 Task: Create a rule when a list is created by anyone.
Action: Mouse pressed left at (571, 496)
Screenshot: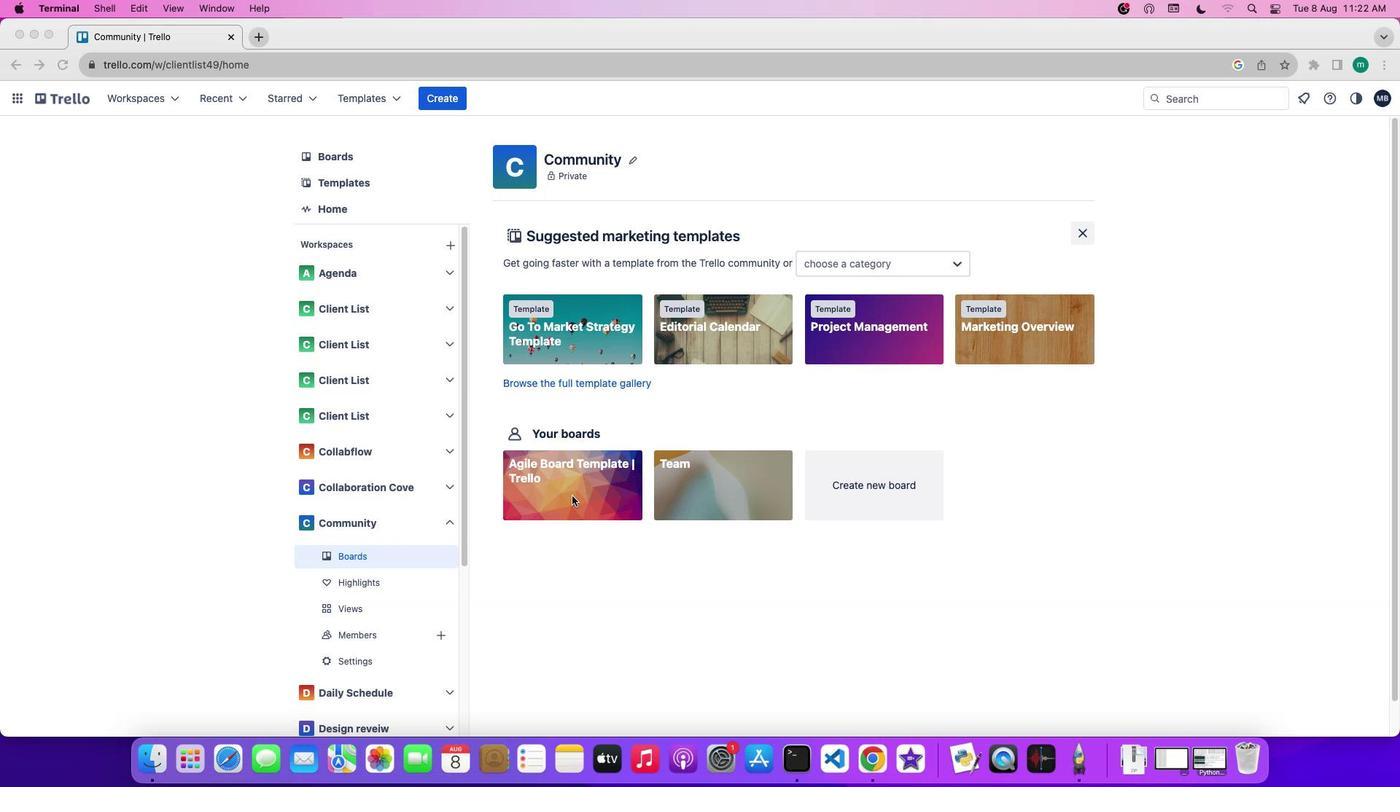 
Action: Mouse pressed left at (571, 496)
Screenshot: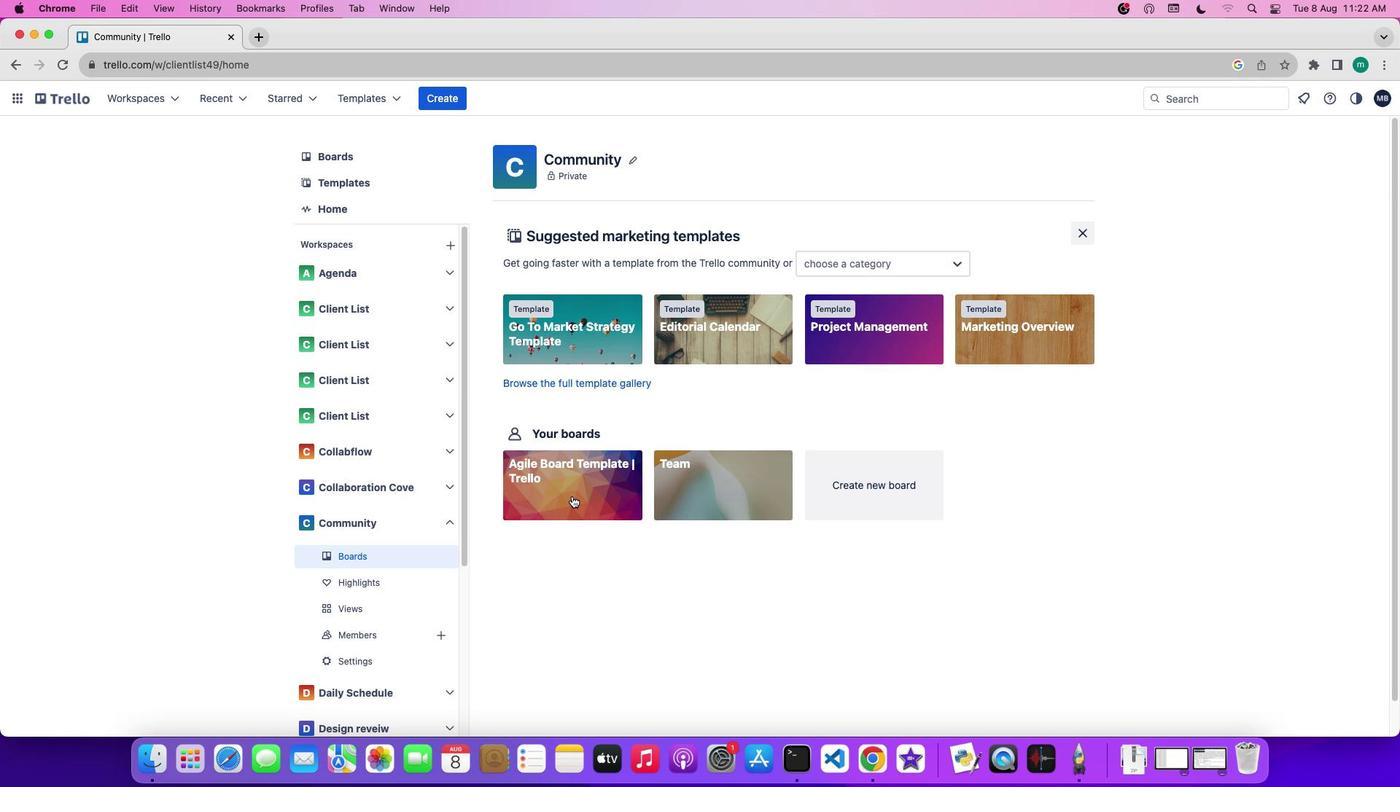 
Action: Mouse moved to (1229, 312)
Screenshot: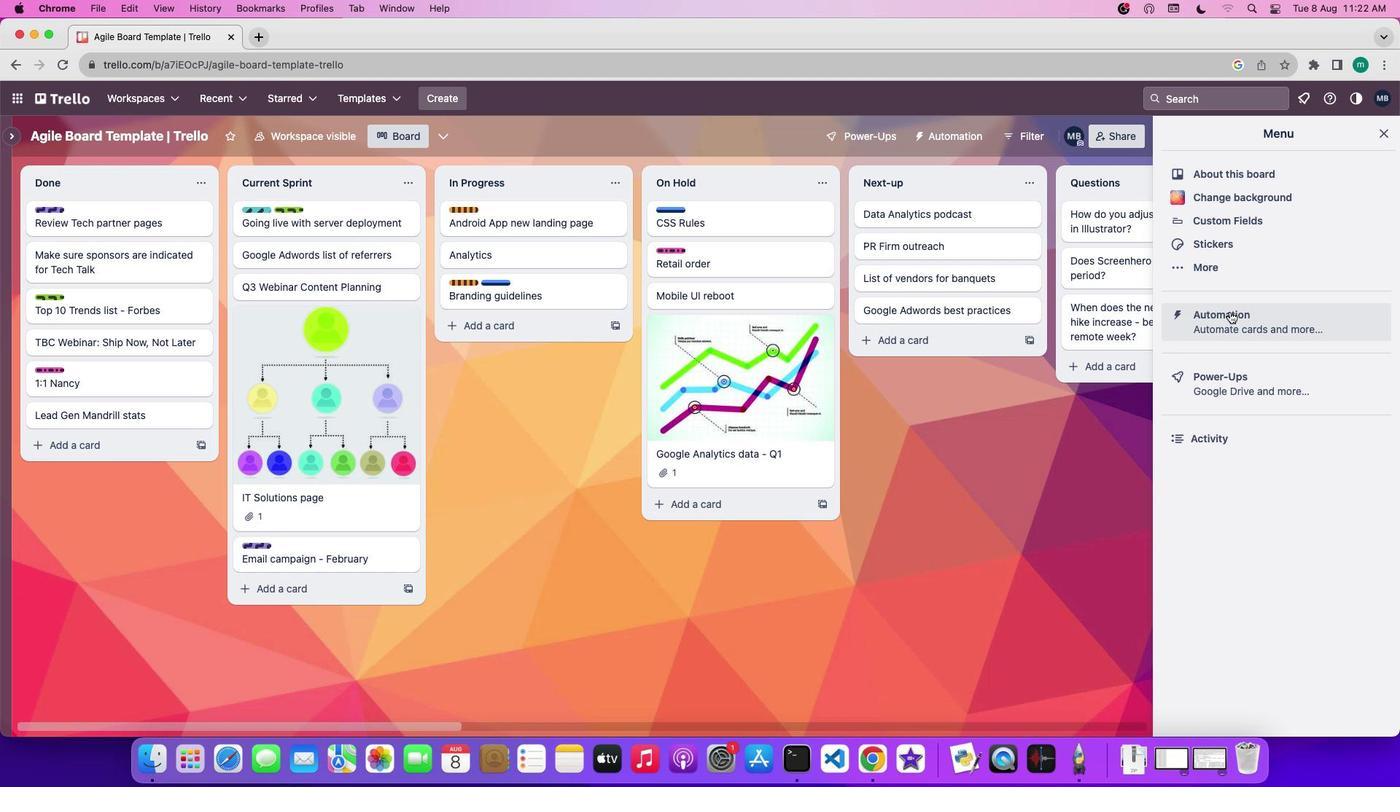 
Action: Mouse pressed left at (1229, 312)
Screenshot: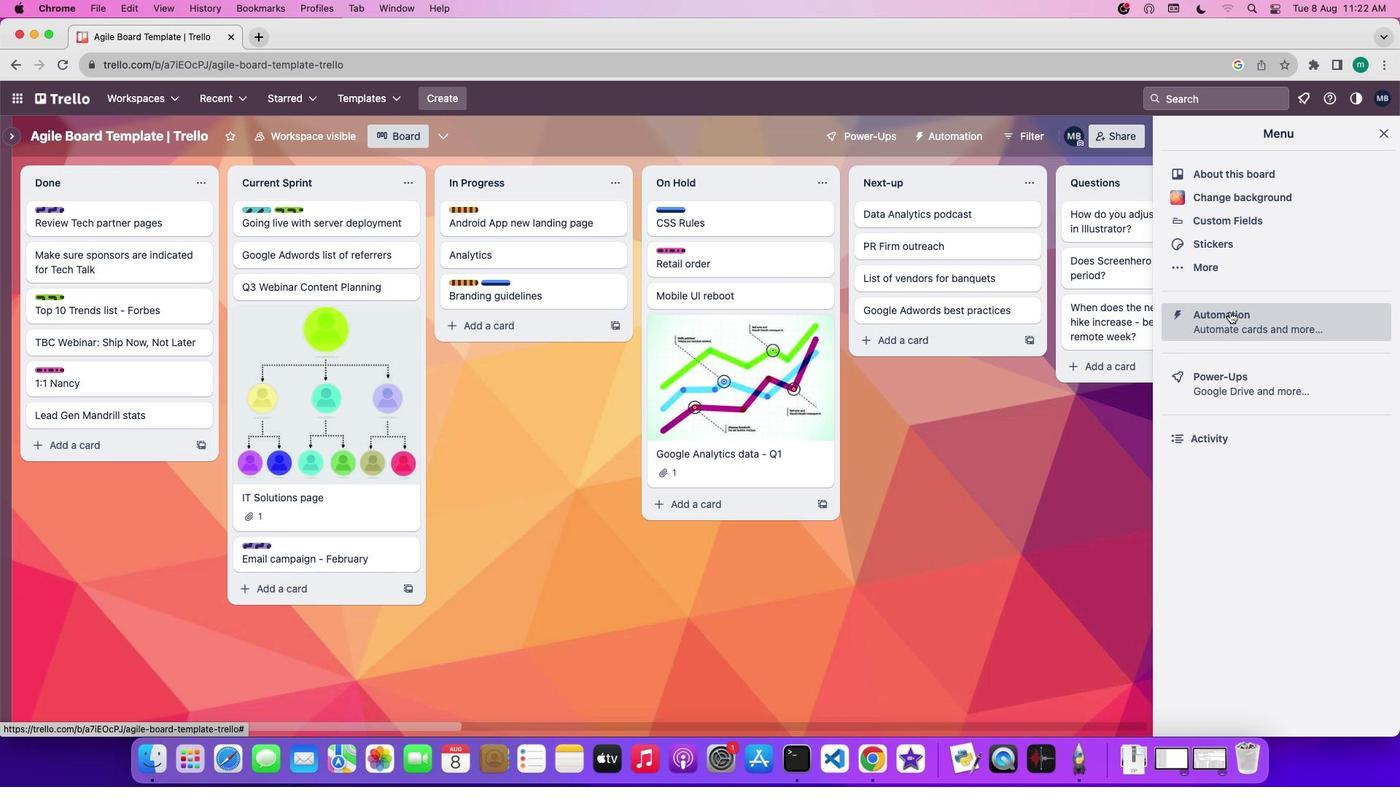 
Action: Mouse moved to (107, 262)
Screenshot: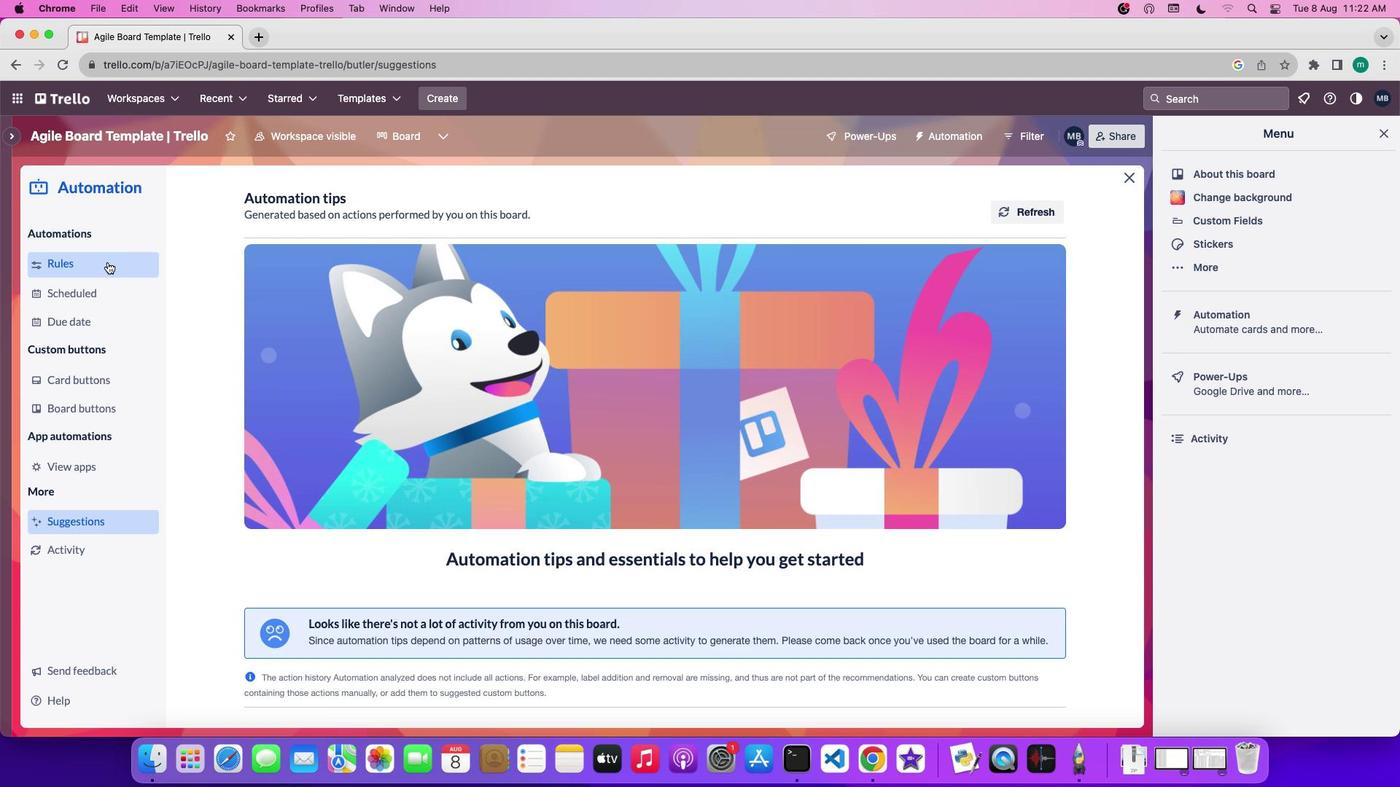 
Action: Mouse pressed left at (107, 262)
Screenshot: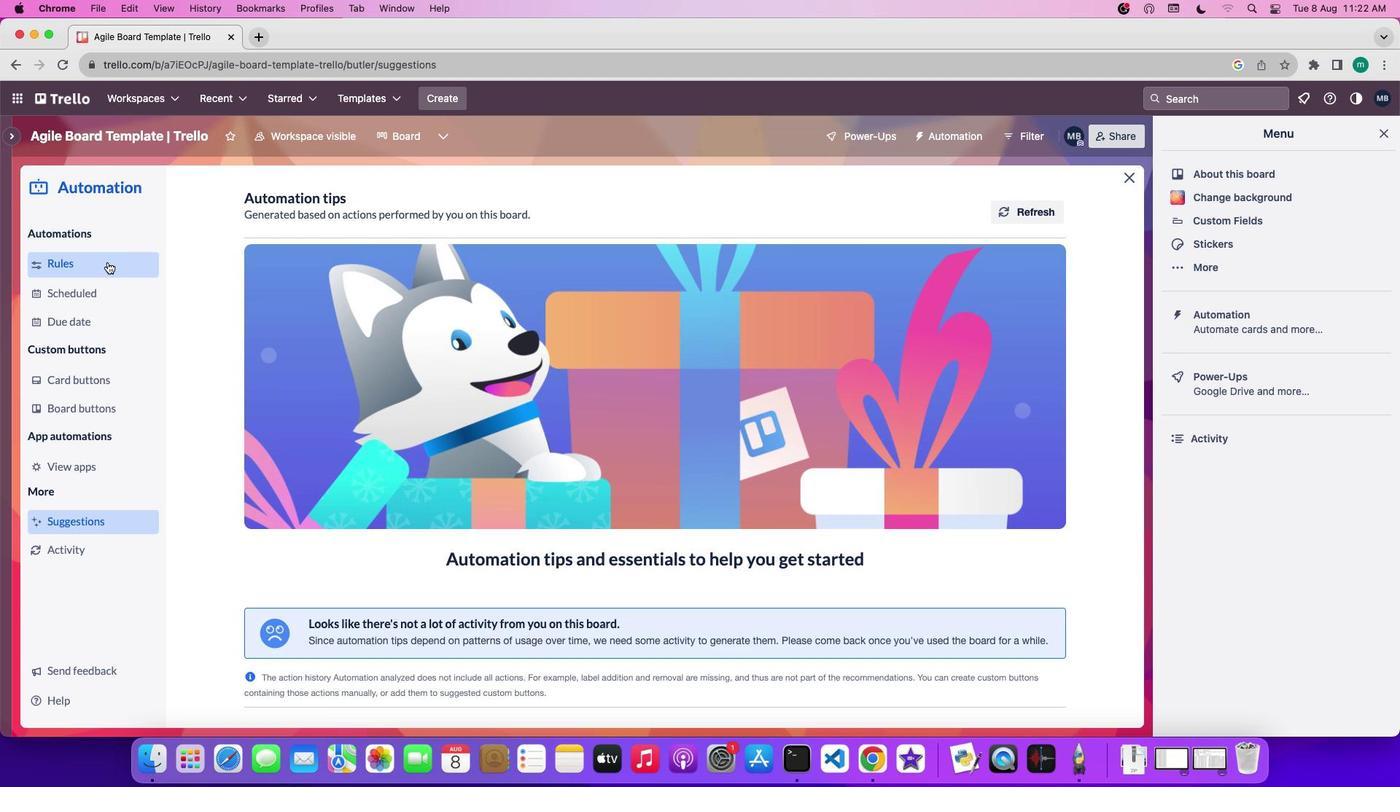 
Action: Mouse moved to (935, 205)
Screenshot: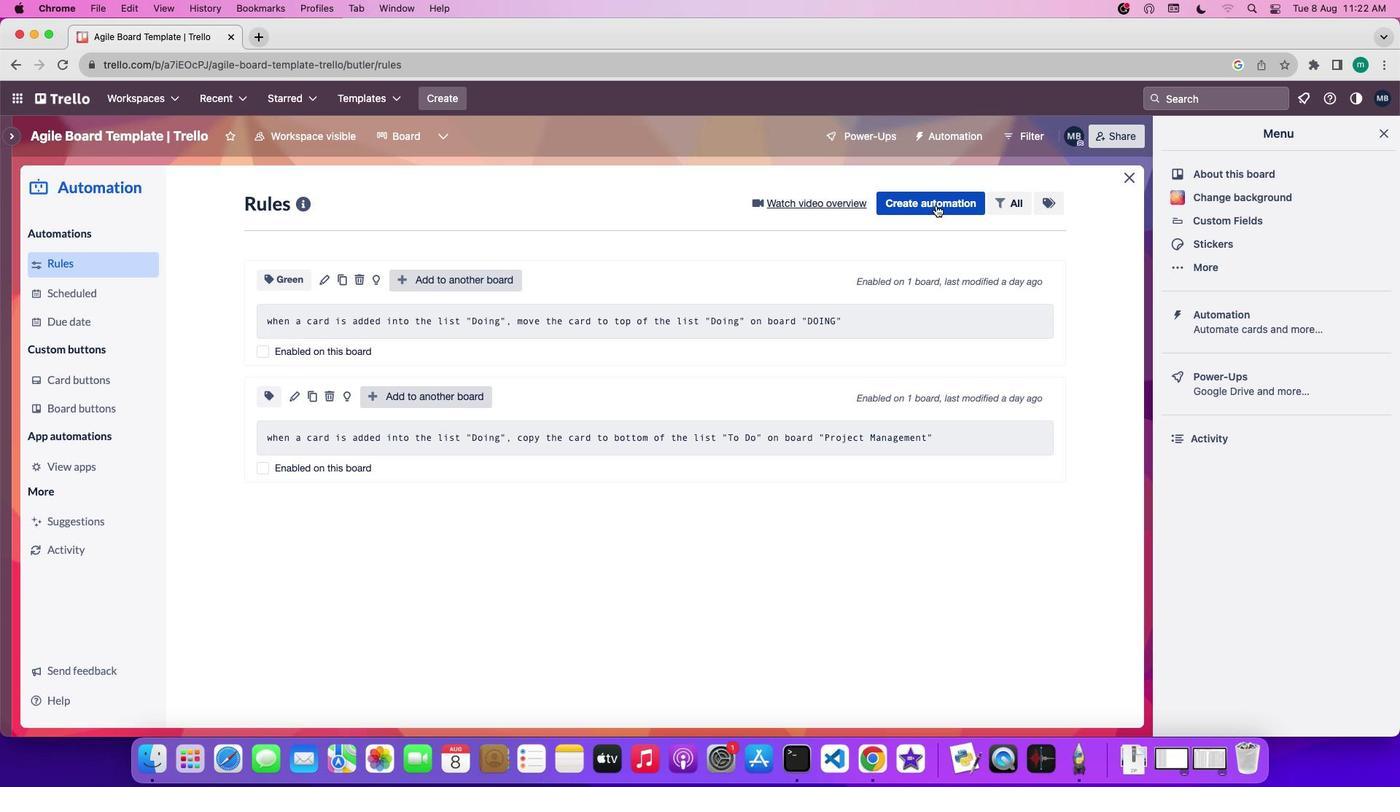 
Action: Mouse pressed left at (935, 205)
Screenshot: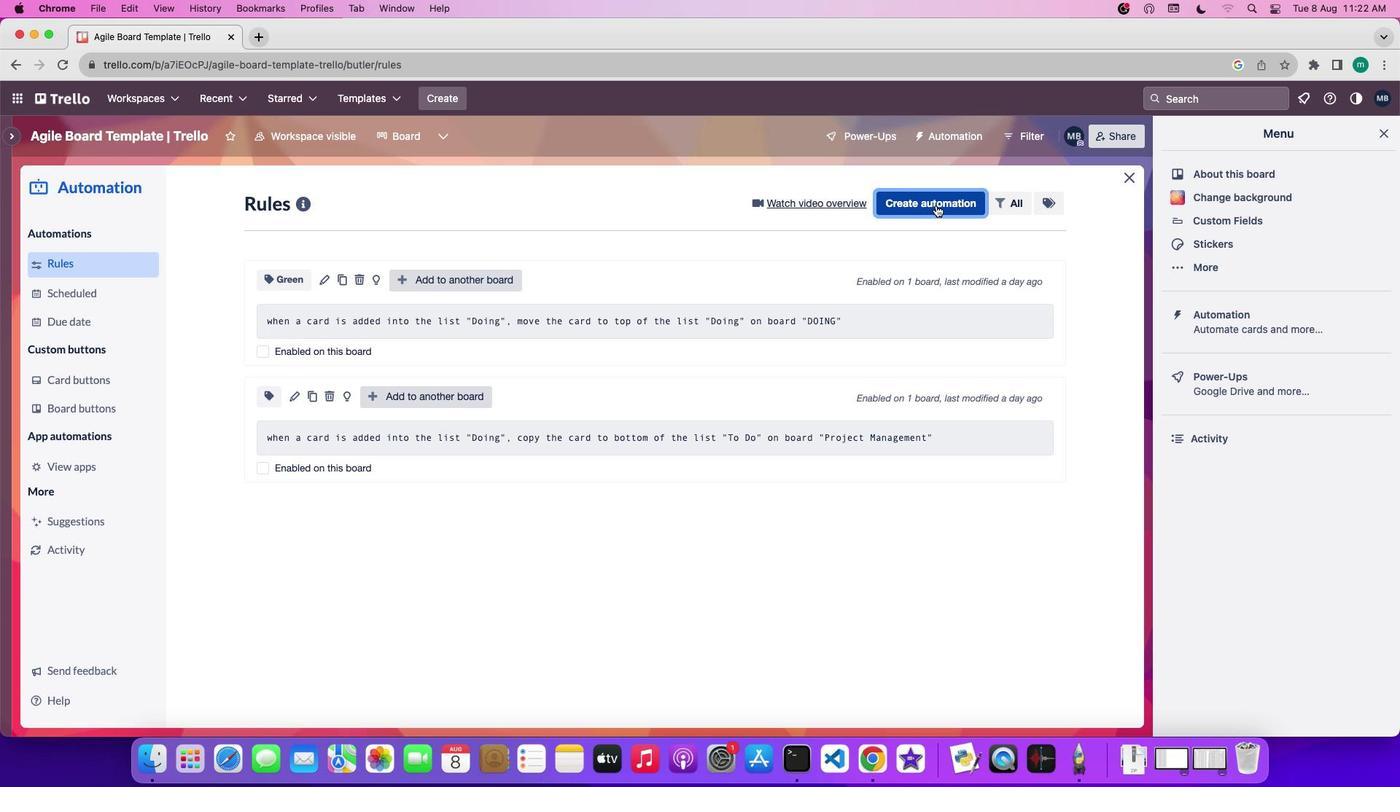 
Action: Mouse moved to (605, 432)
Screenshot: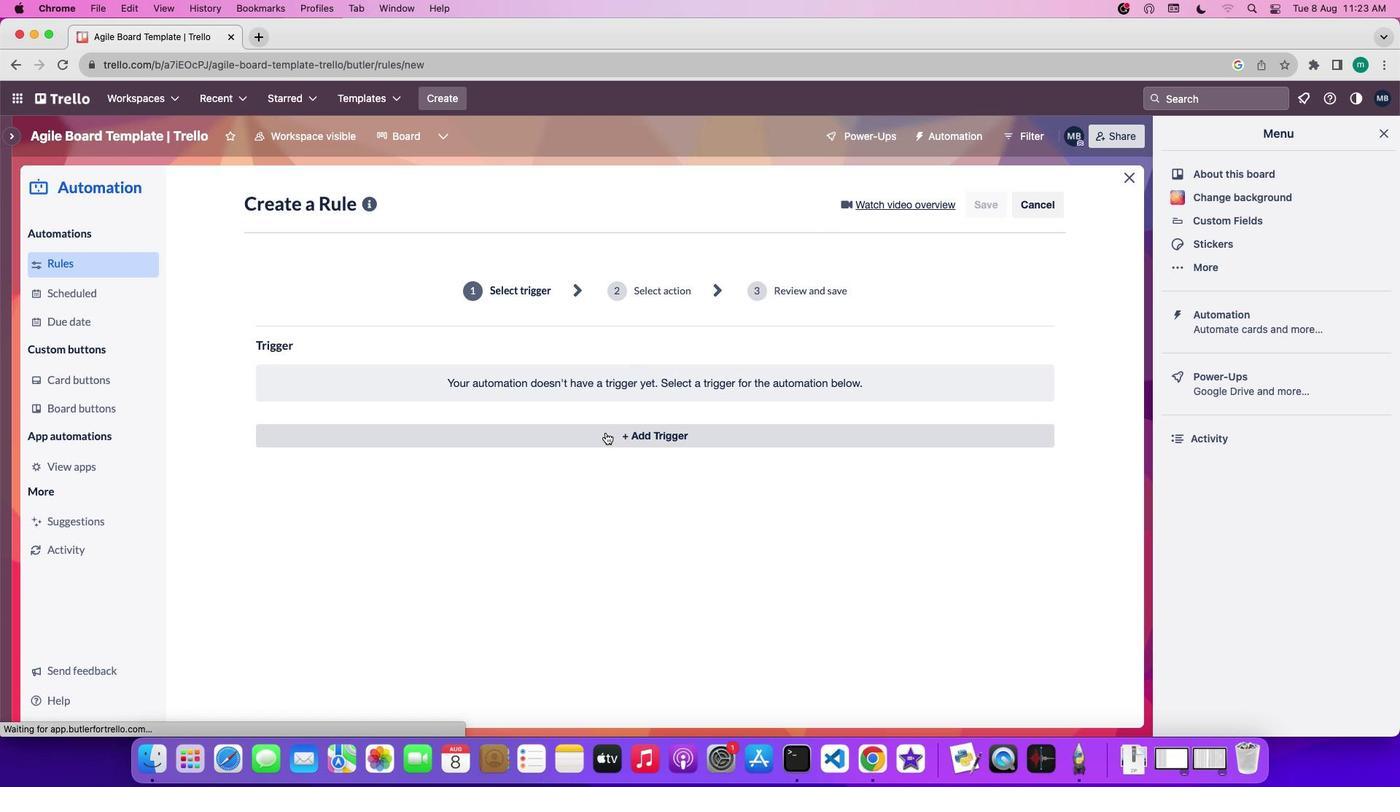 
Action: Mouse pressed left at (605, 432)
Screenshot: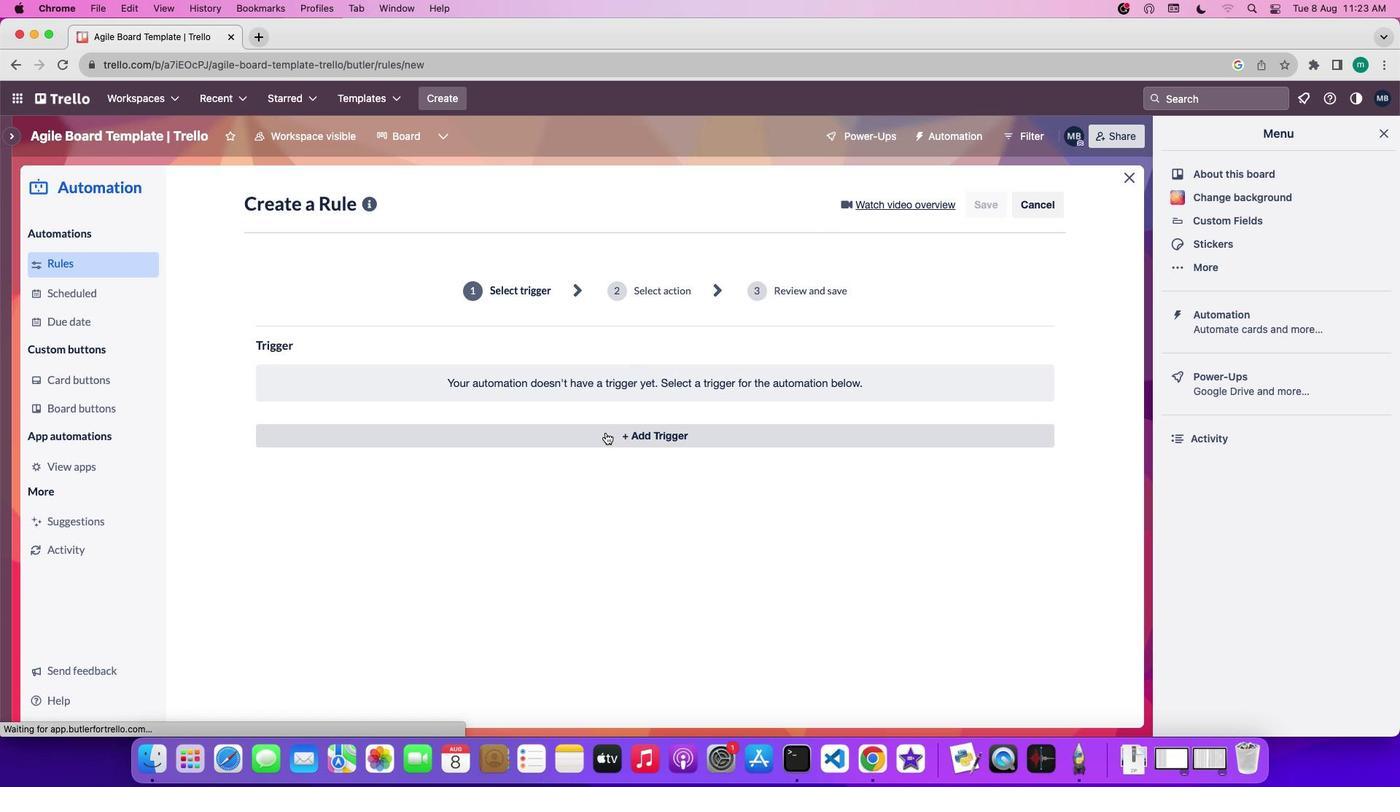 
Action: Mouse moved to (604, 438)
Screenshot: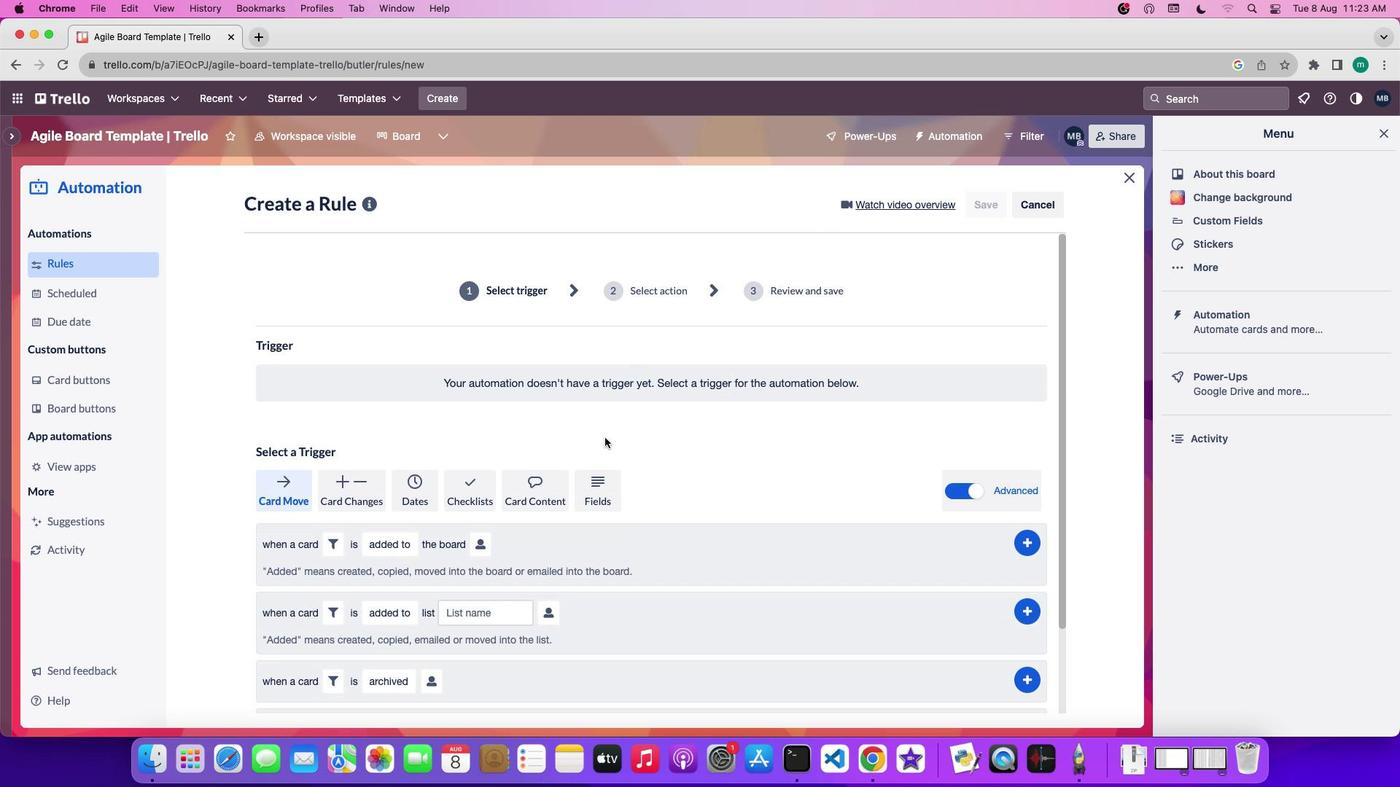 
Action: Mouse scrolled (604, 438) with delta (0, 0)
Screenshot: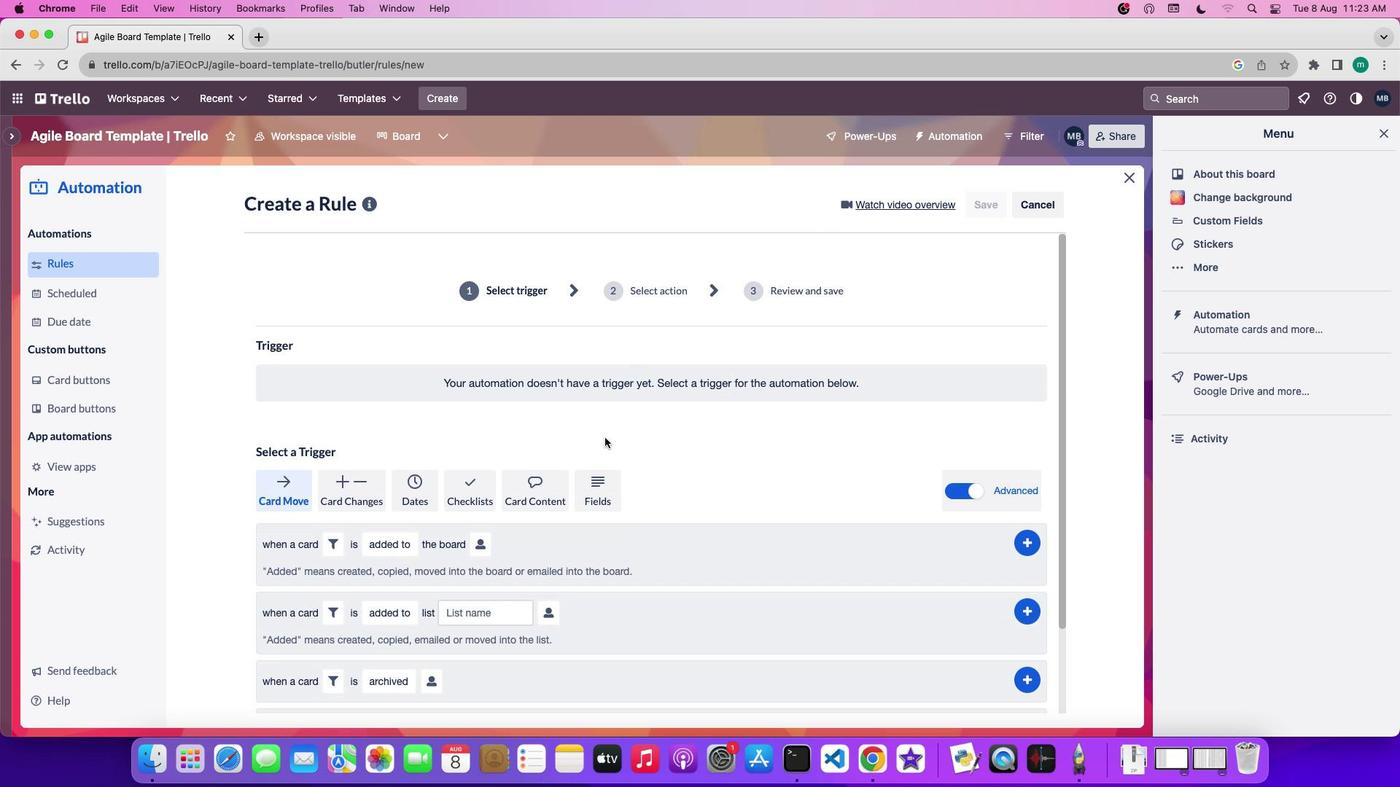 
Action: Mouse scrolled (604, 438) with delta (0, 0)
Screenshot: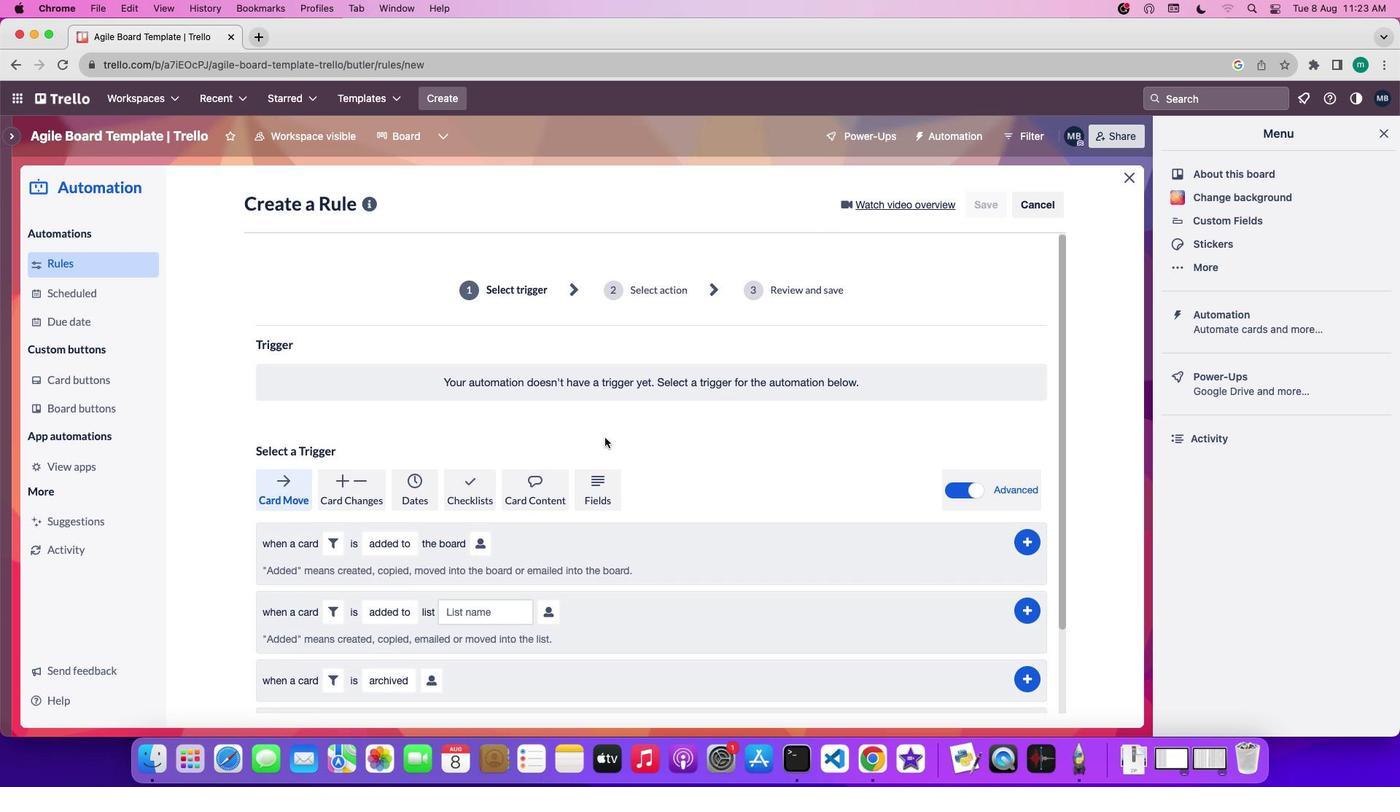 
Action: Mouse scrolled (604, 438) with delta (0, 0)
Screenshot: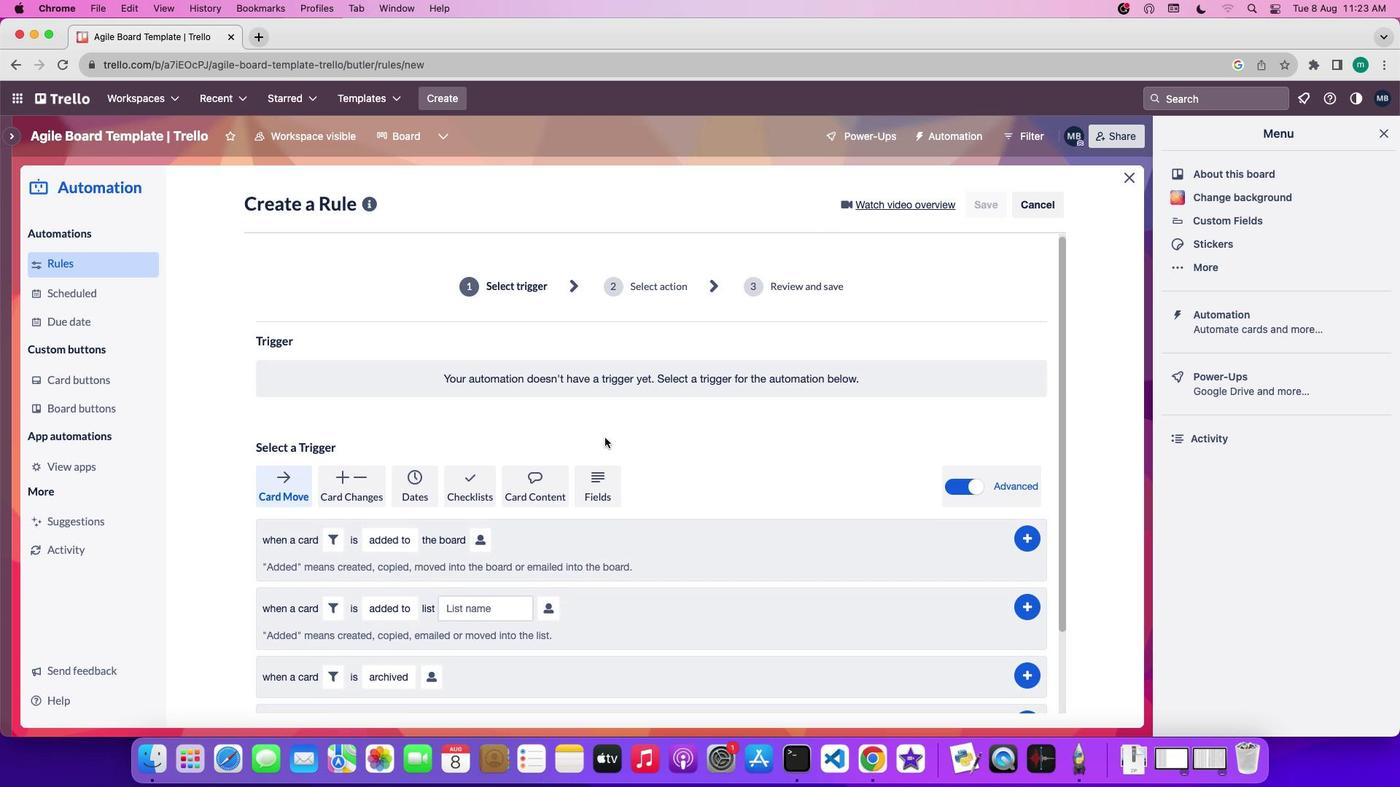 
Action: Mouse scrolled (604, 438) with delta (0, -1)
Screenshot: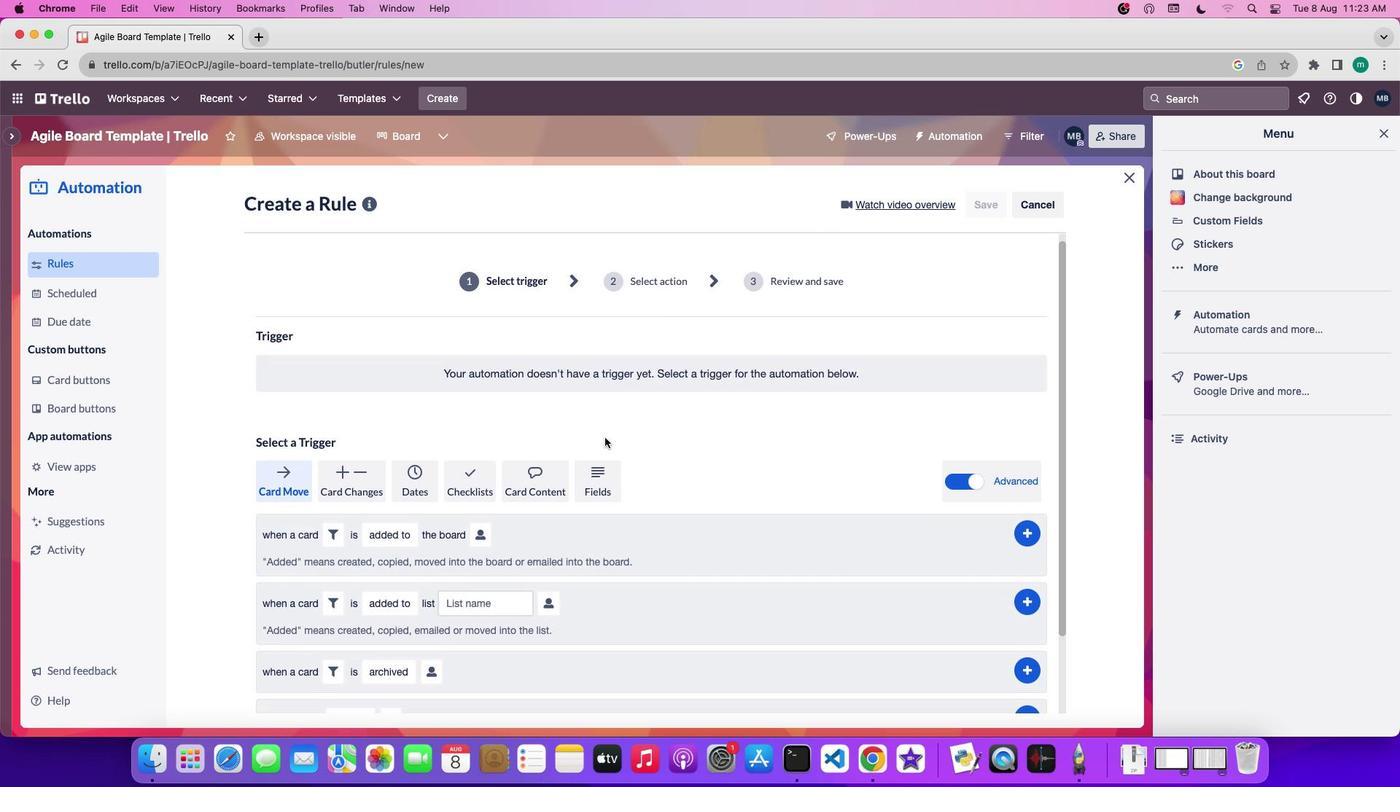 
Action: Mouse scrolled (604, 438) with delta (0, -2)
Screenshot: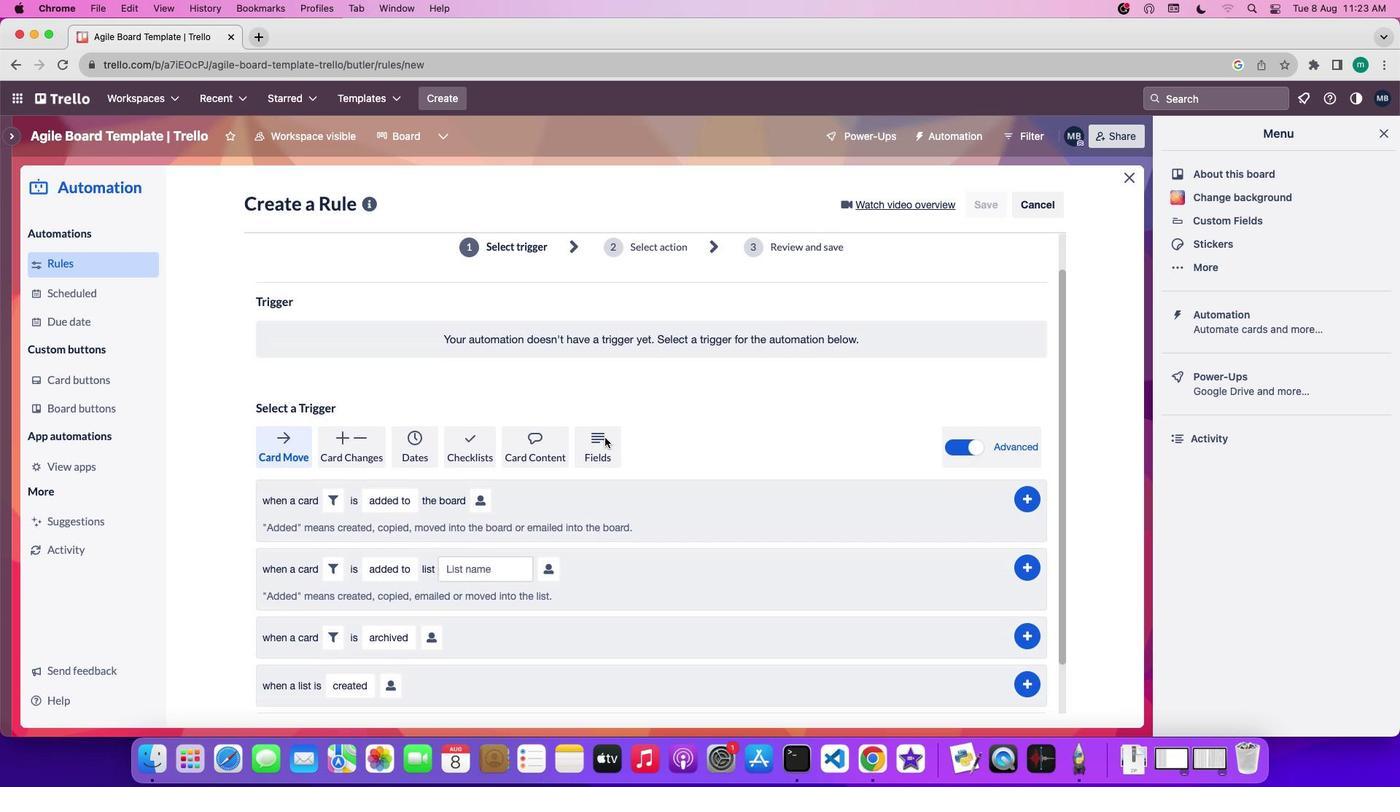 
Action: Mouse scrolled (604, 438) with delta (0, 0)
Screenshot: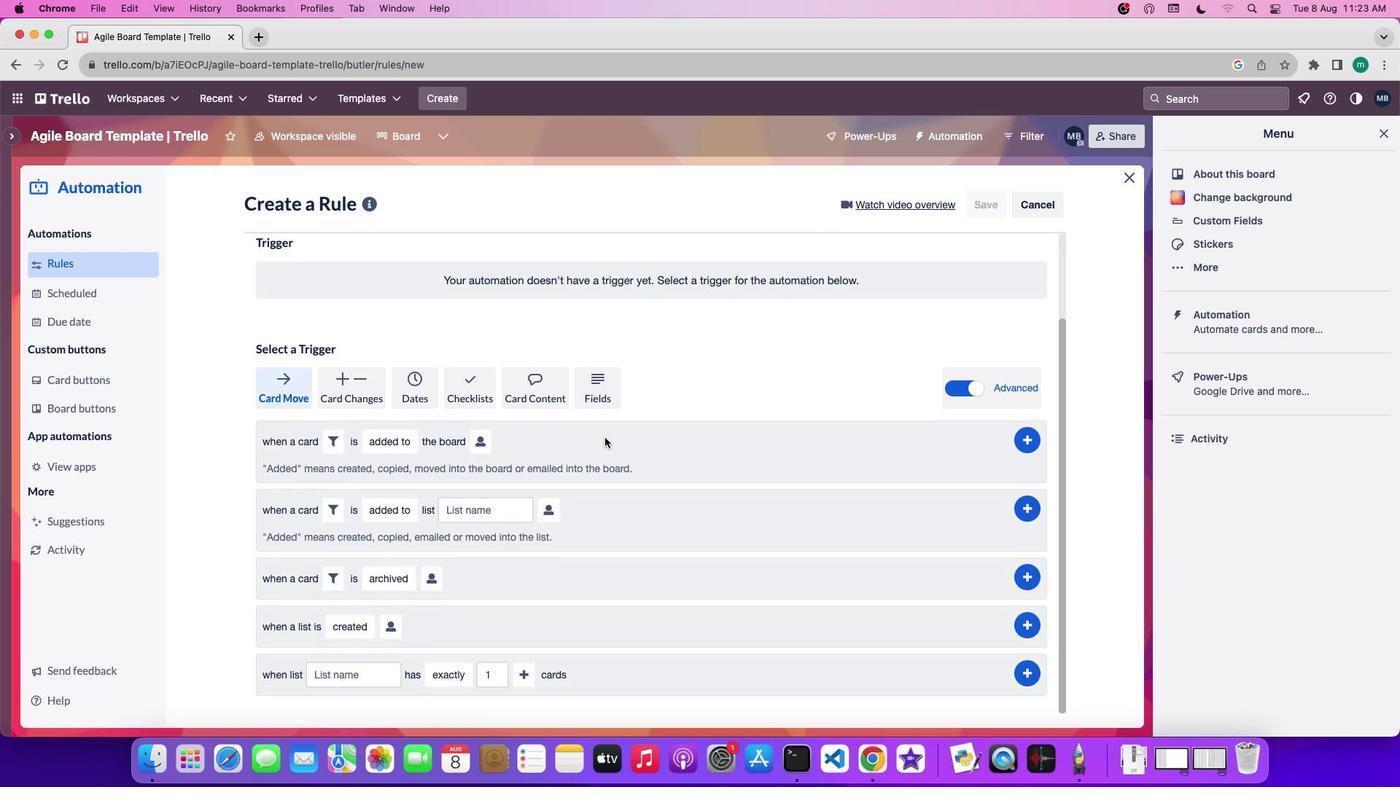 
Action: Mouse scrolled (604, 438) with delta (0, 0)
Screenshot: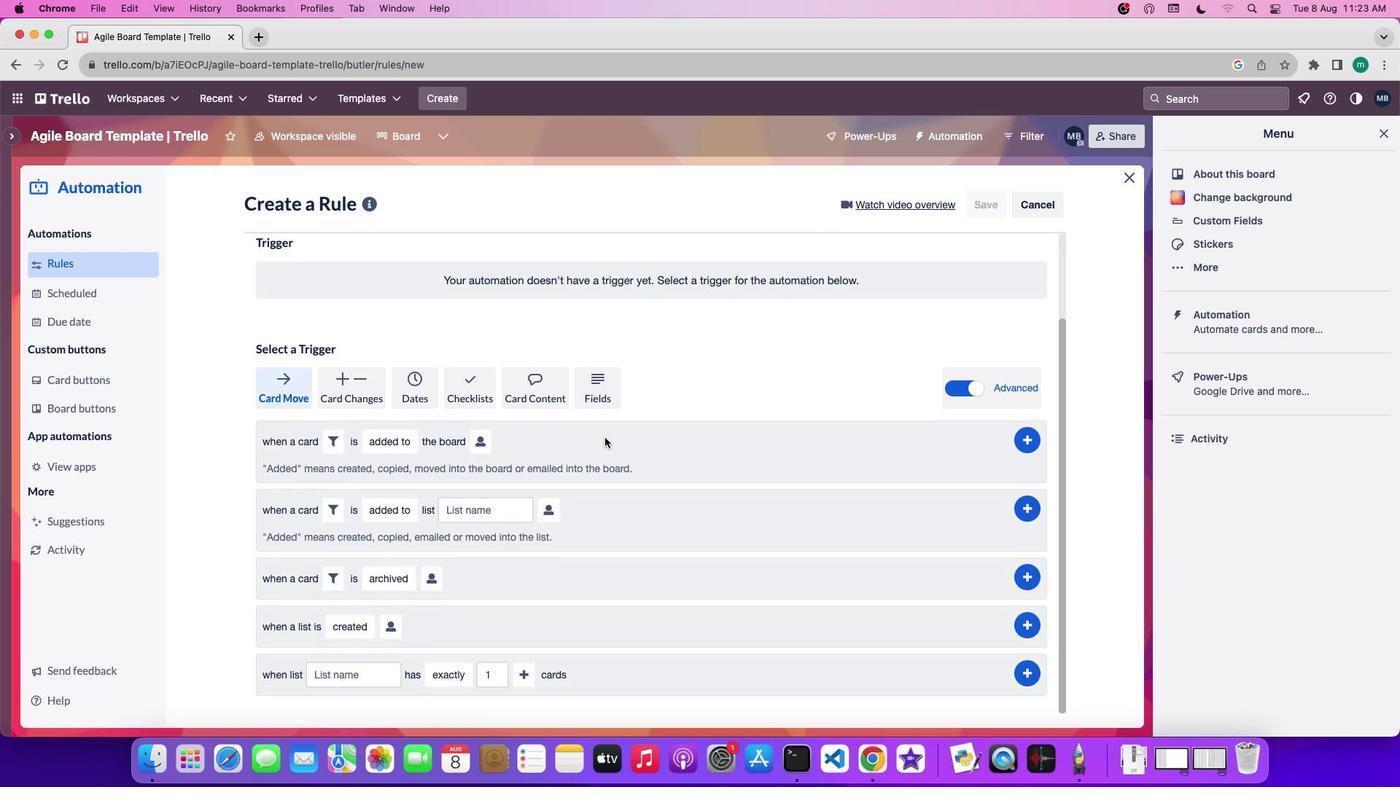 
Action: Mouse scrolled (604, 438) with delta (0, -1)
Screenshot: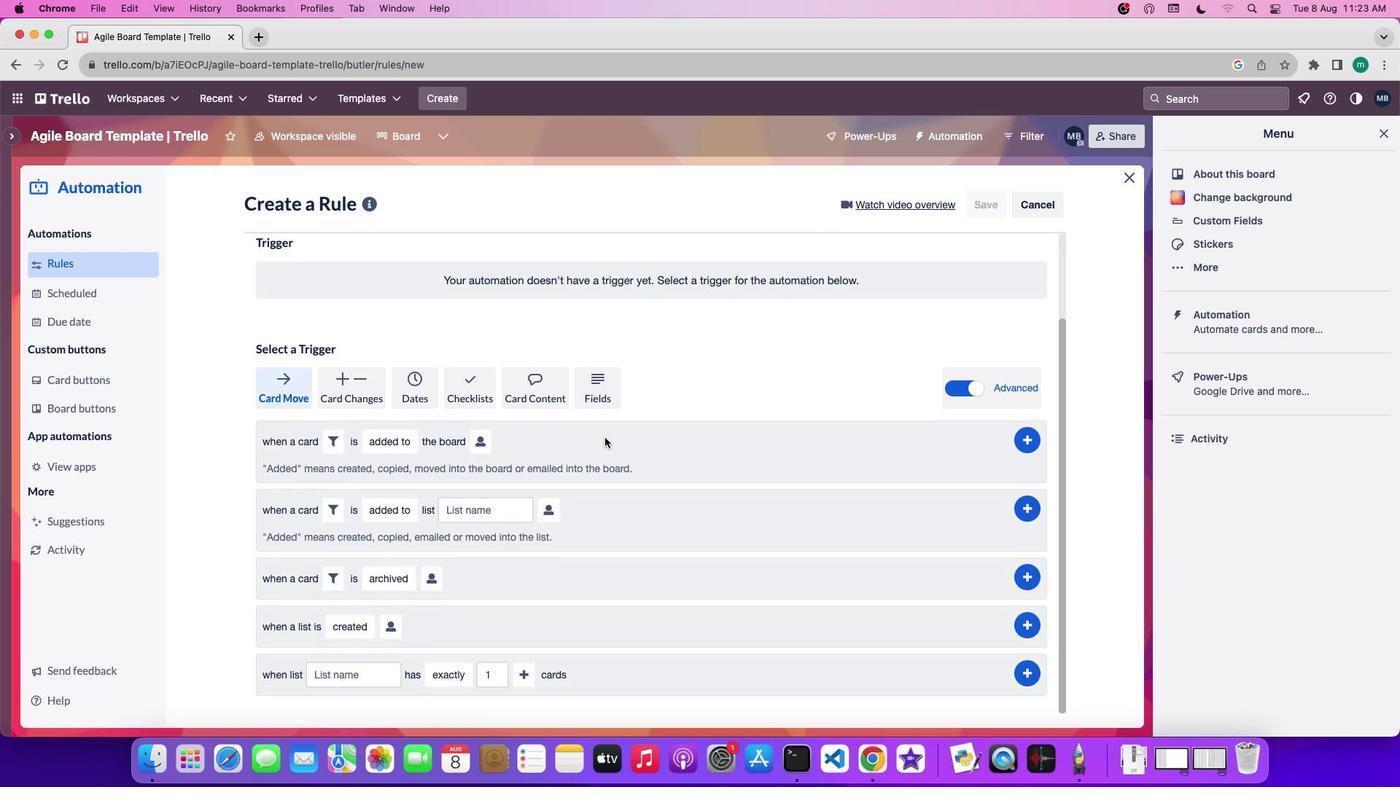 
Action: Mouse scrolled (604, 438) with delta (0, -1)
Screenshot: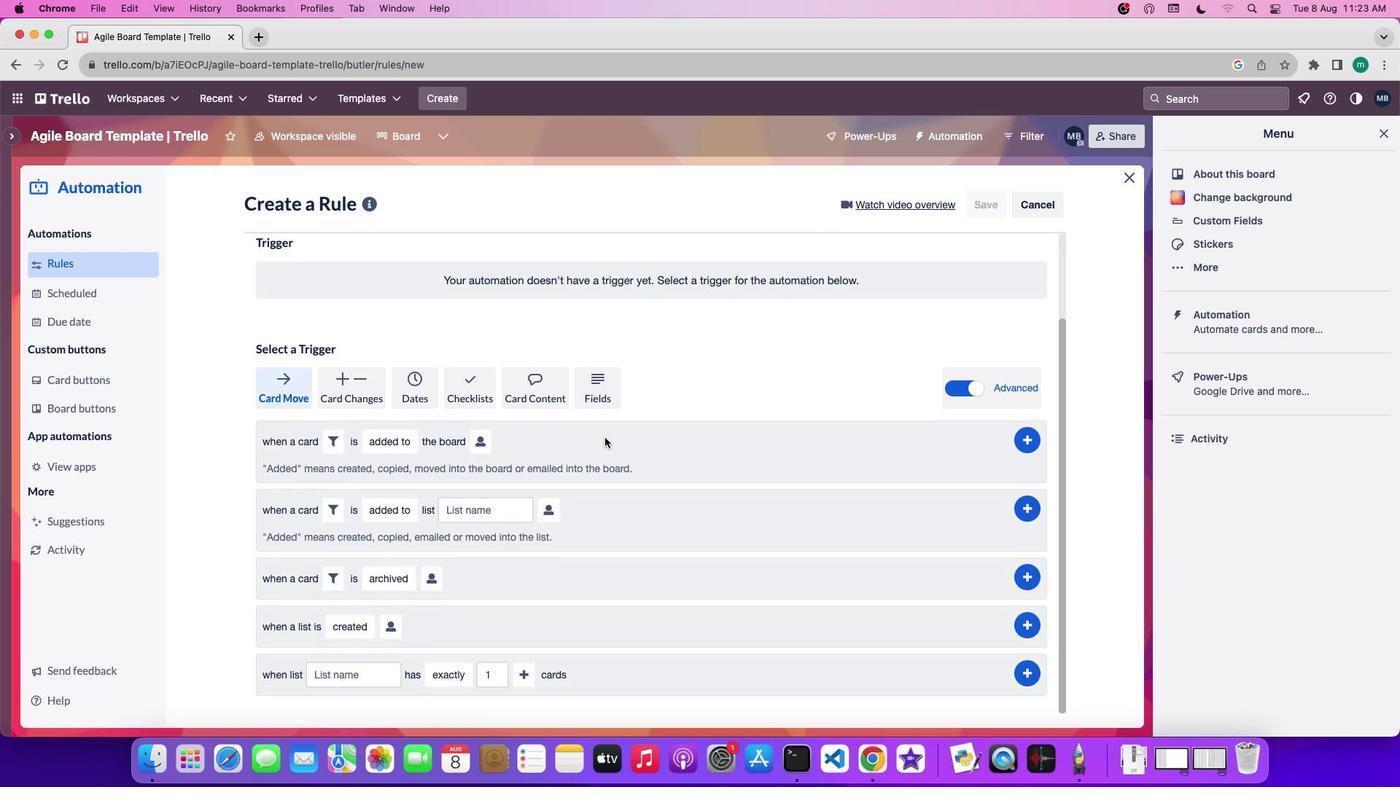 
Action: Mouse moved to (367, 632)
Screenshot: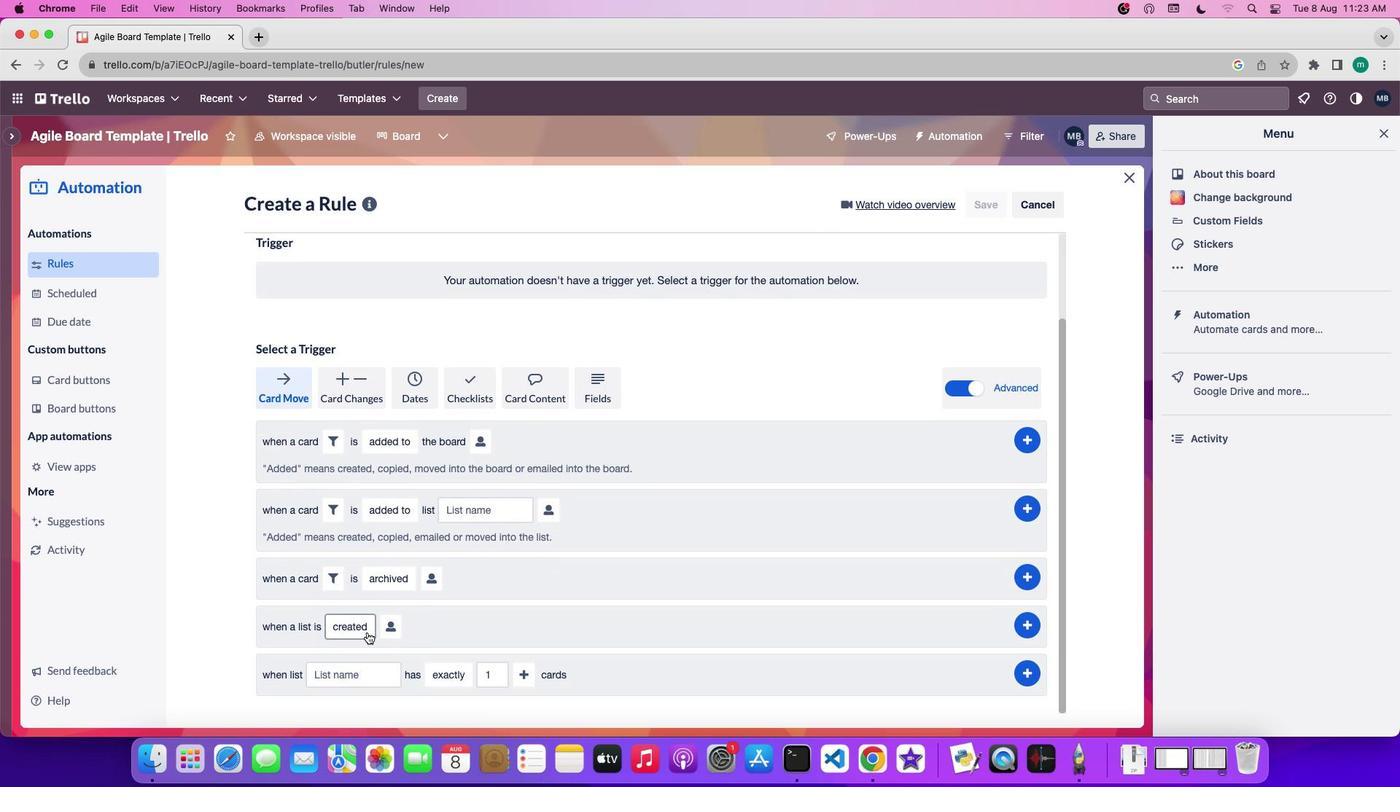 
Action: Mouse pressed left at (367, 632)
Screenshot: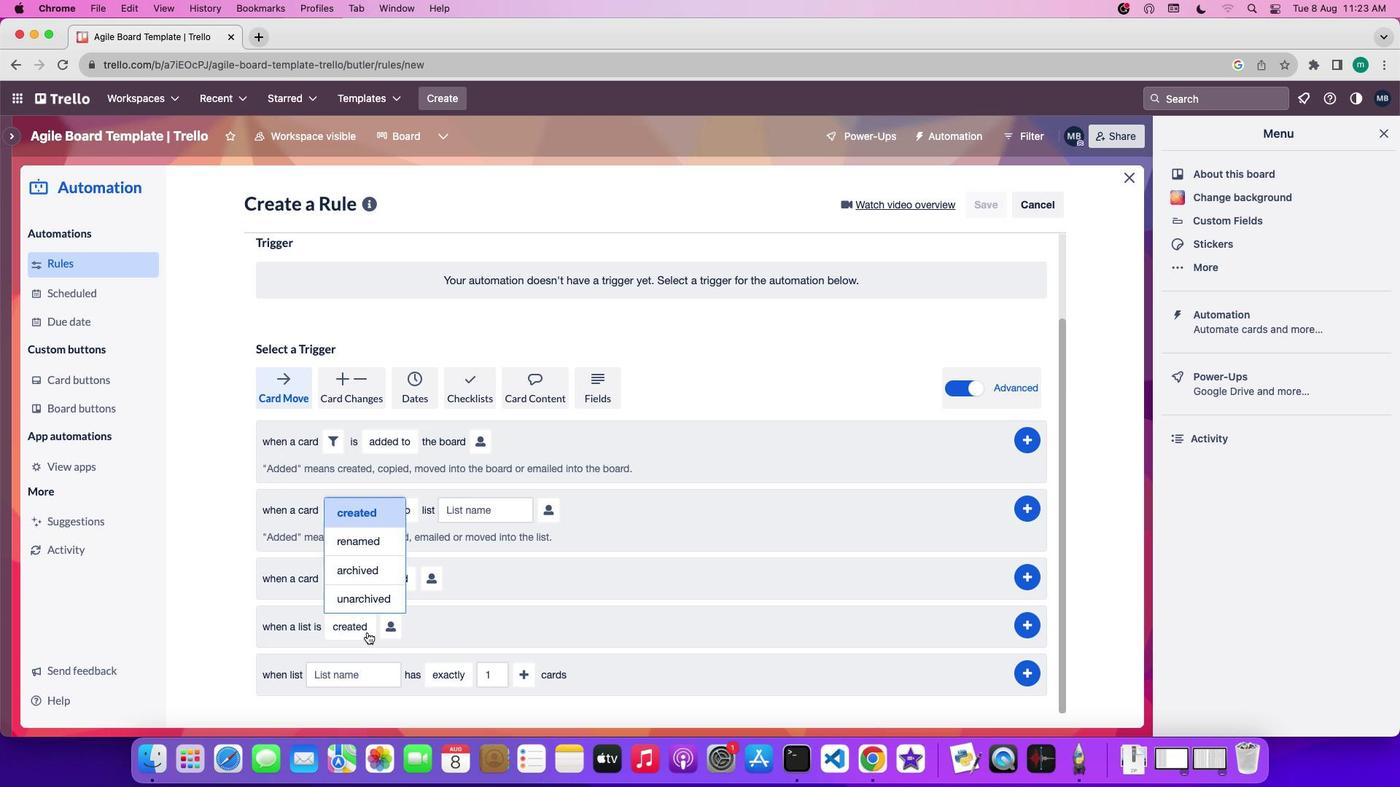 
Action: Mouse moved to (358, 508)
Screenshot: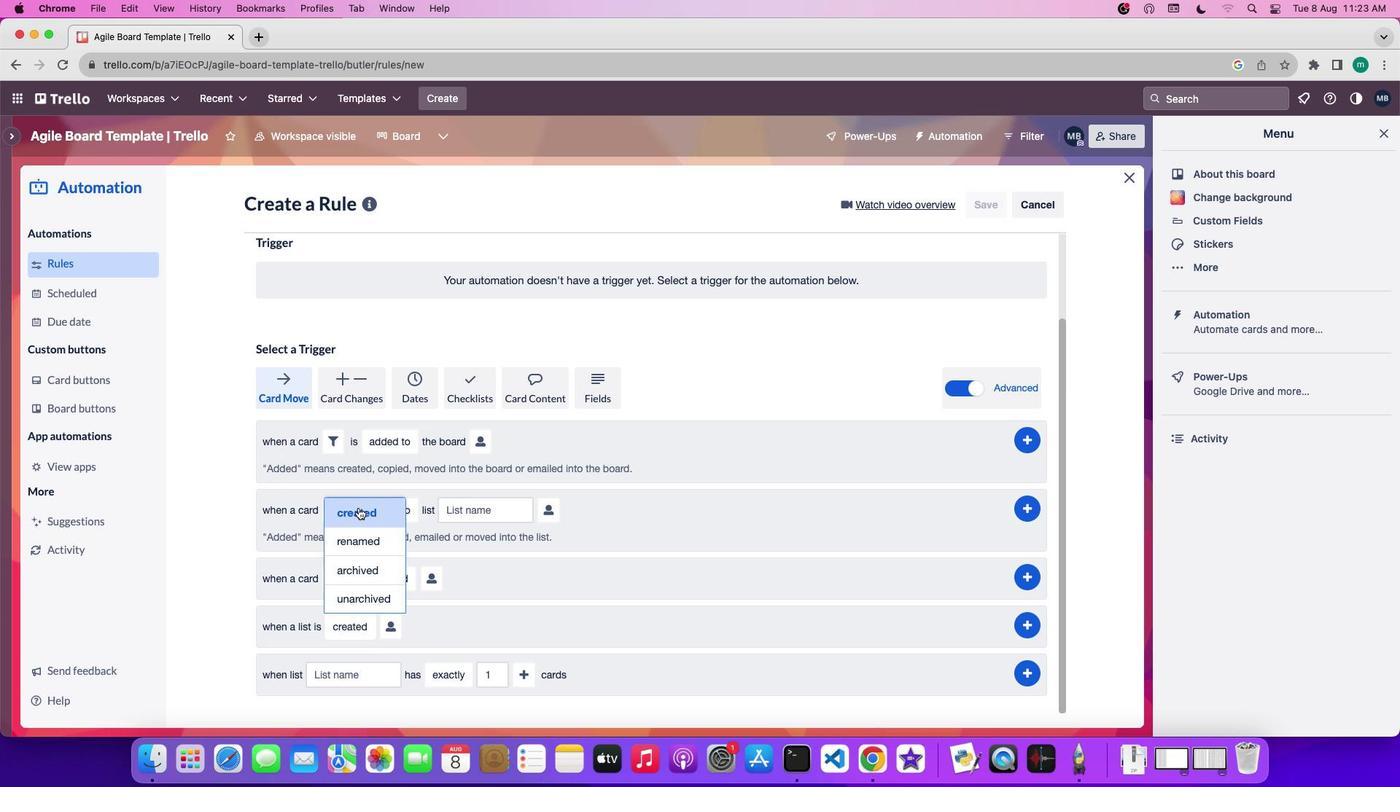 
Action: Mouse pressed left at (358, 508)
Screenshot: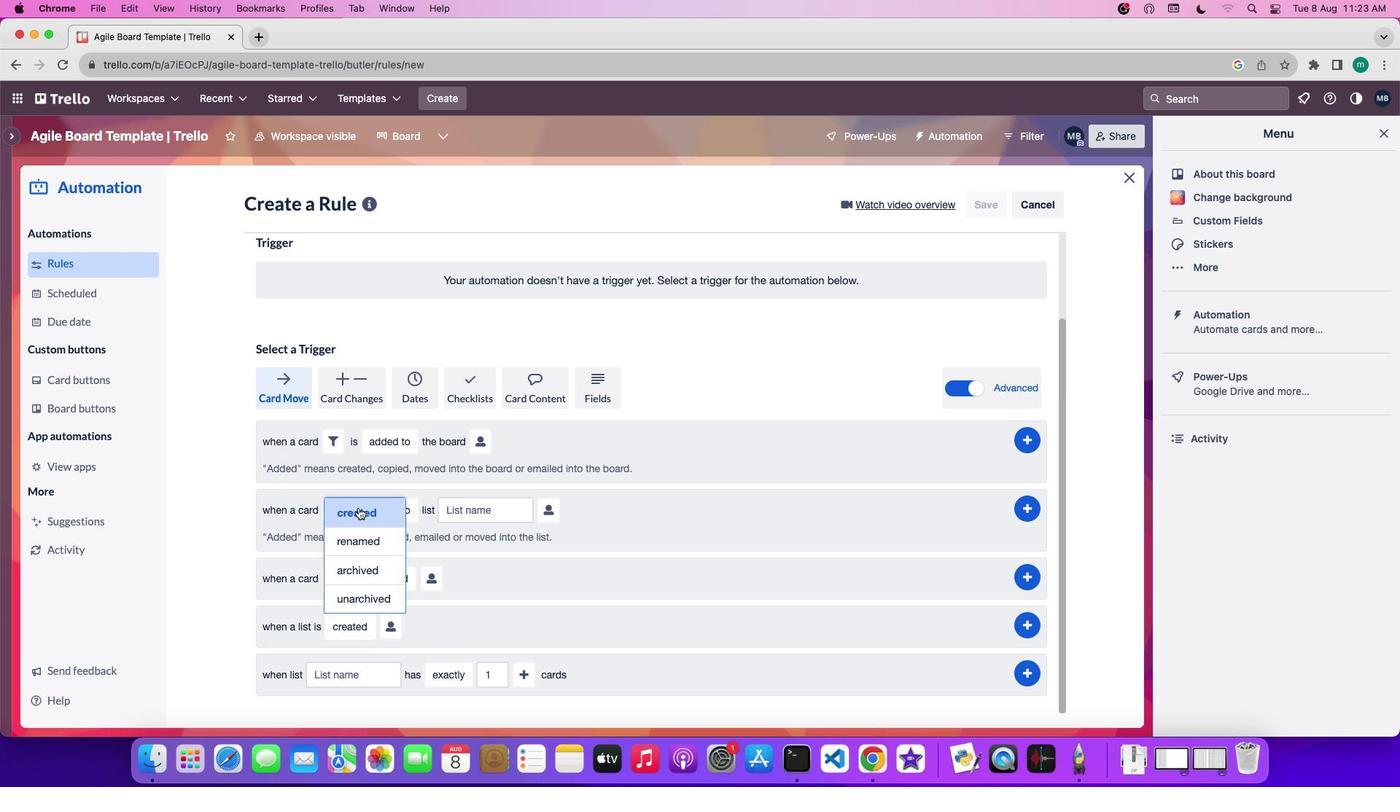 
Action: Mouse moved to (392, 637)
Screenshot: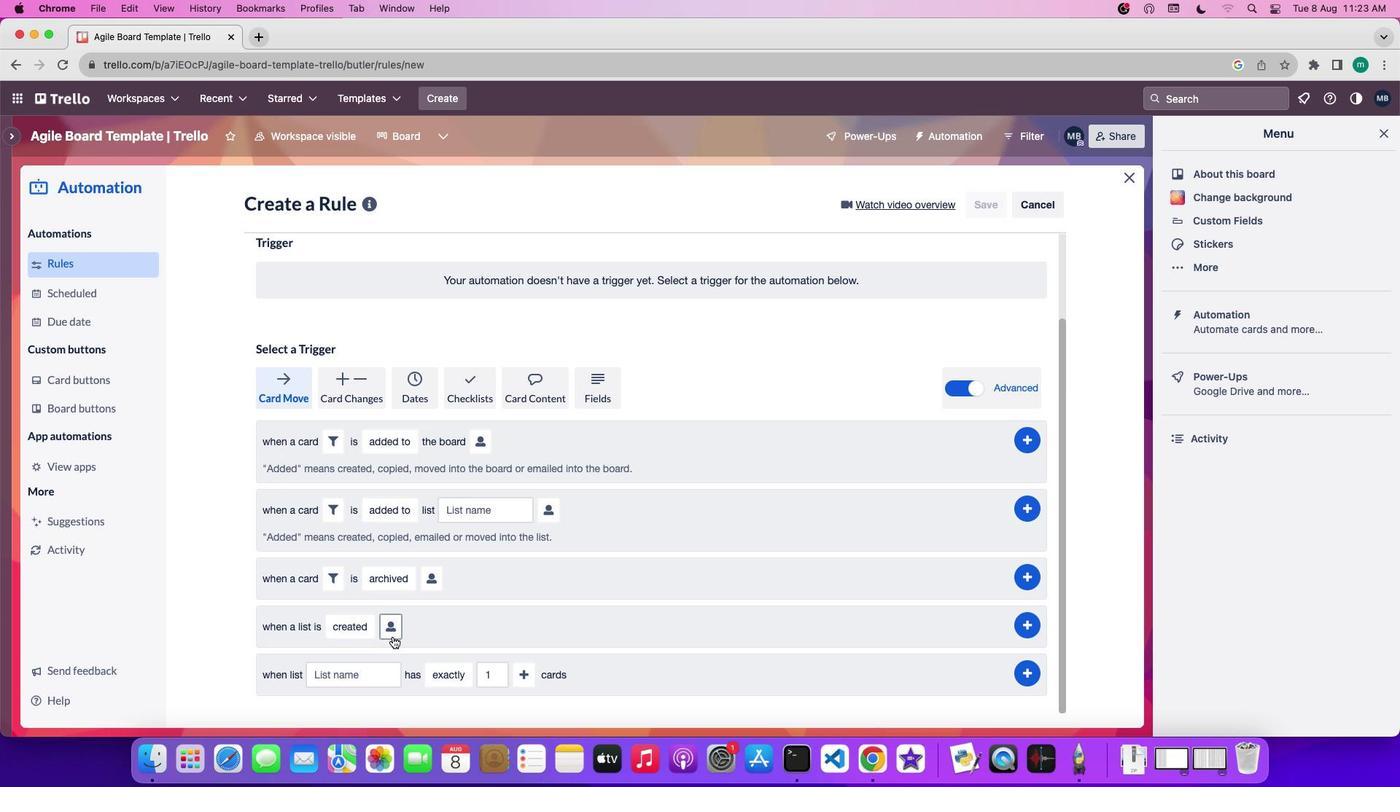 
Action: Mouse pressed left at (392, 637)
Screenshot: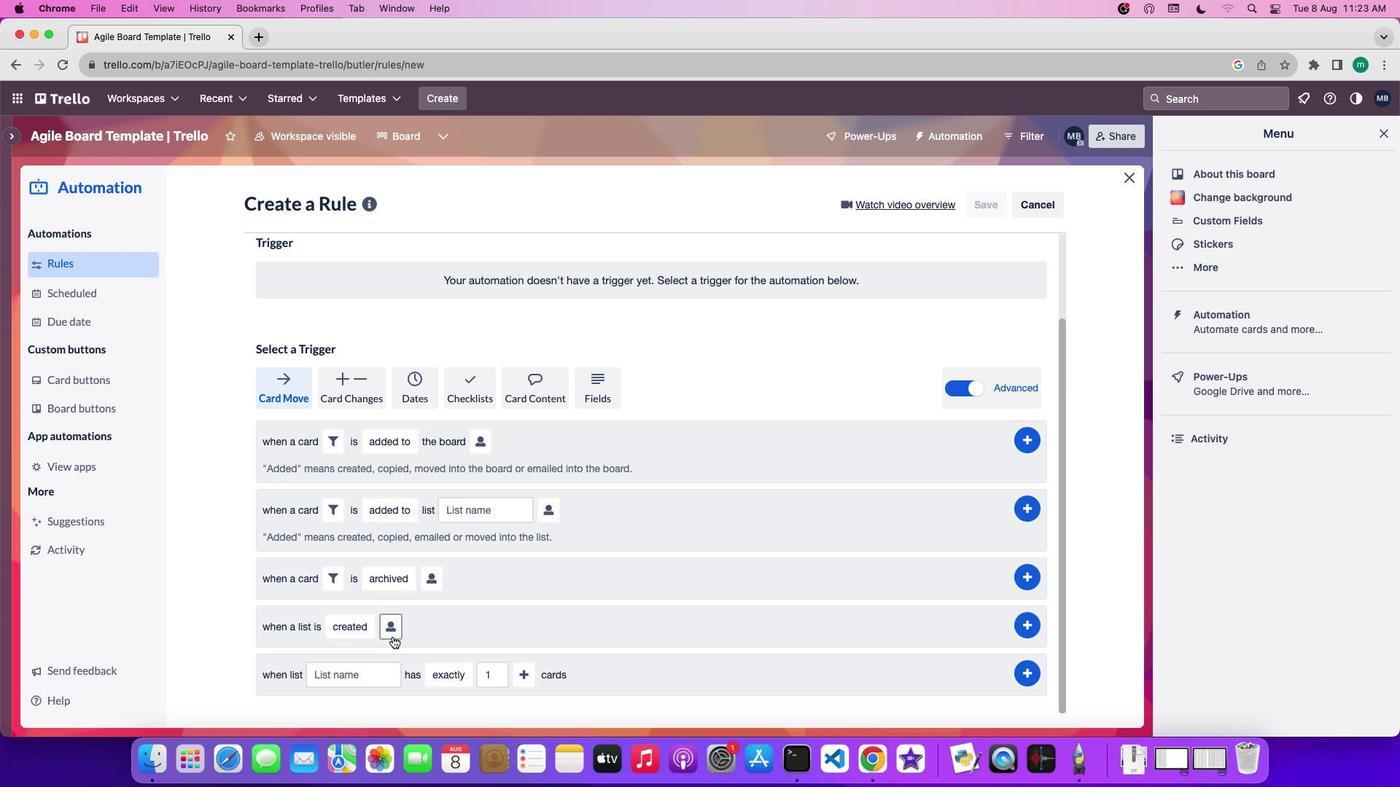 
Action: Mouse moved to (635, 673)
Screenshot: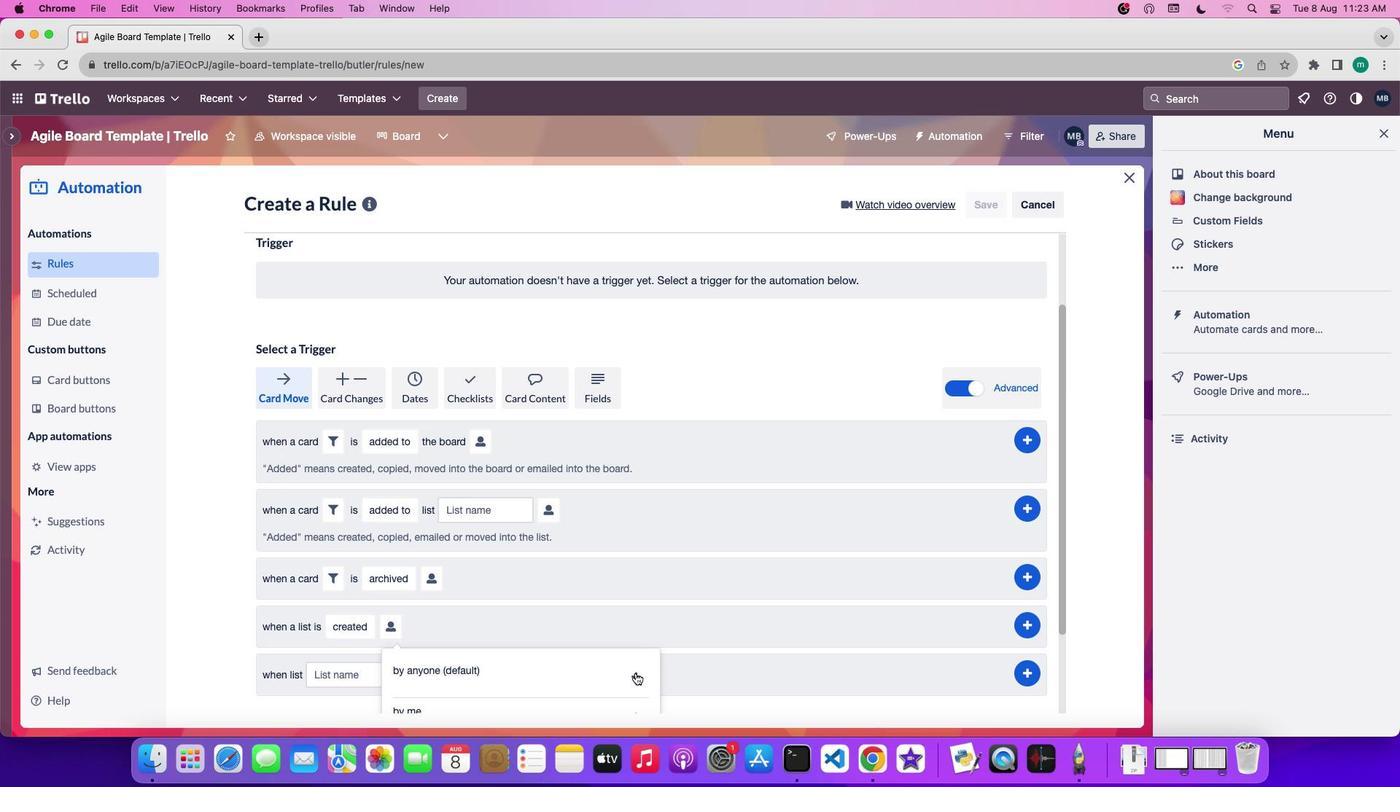 
Action: Mouse pressed left at (635, 673)
Screenshot: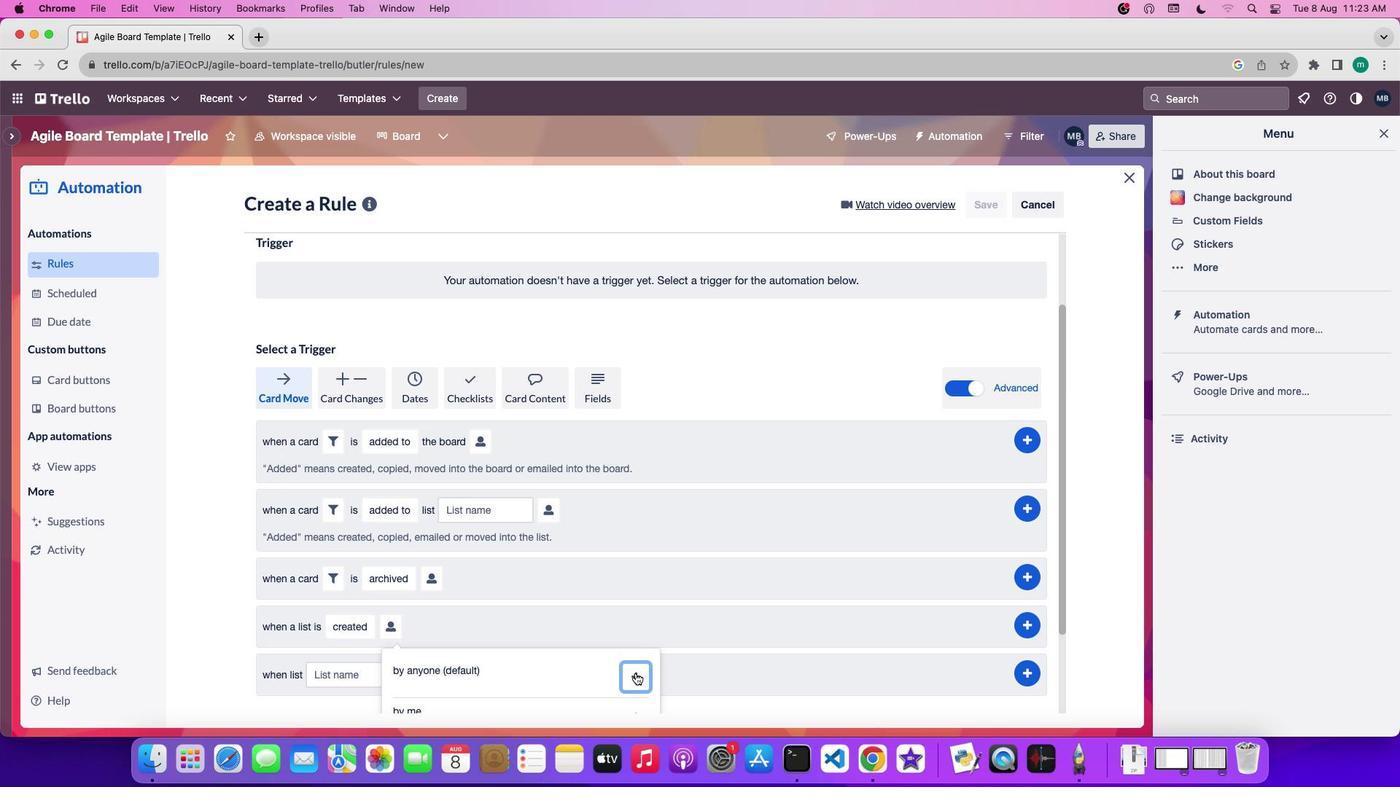 
Action: Mouse moved to (1031, 627)
Screenshot: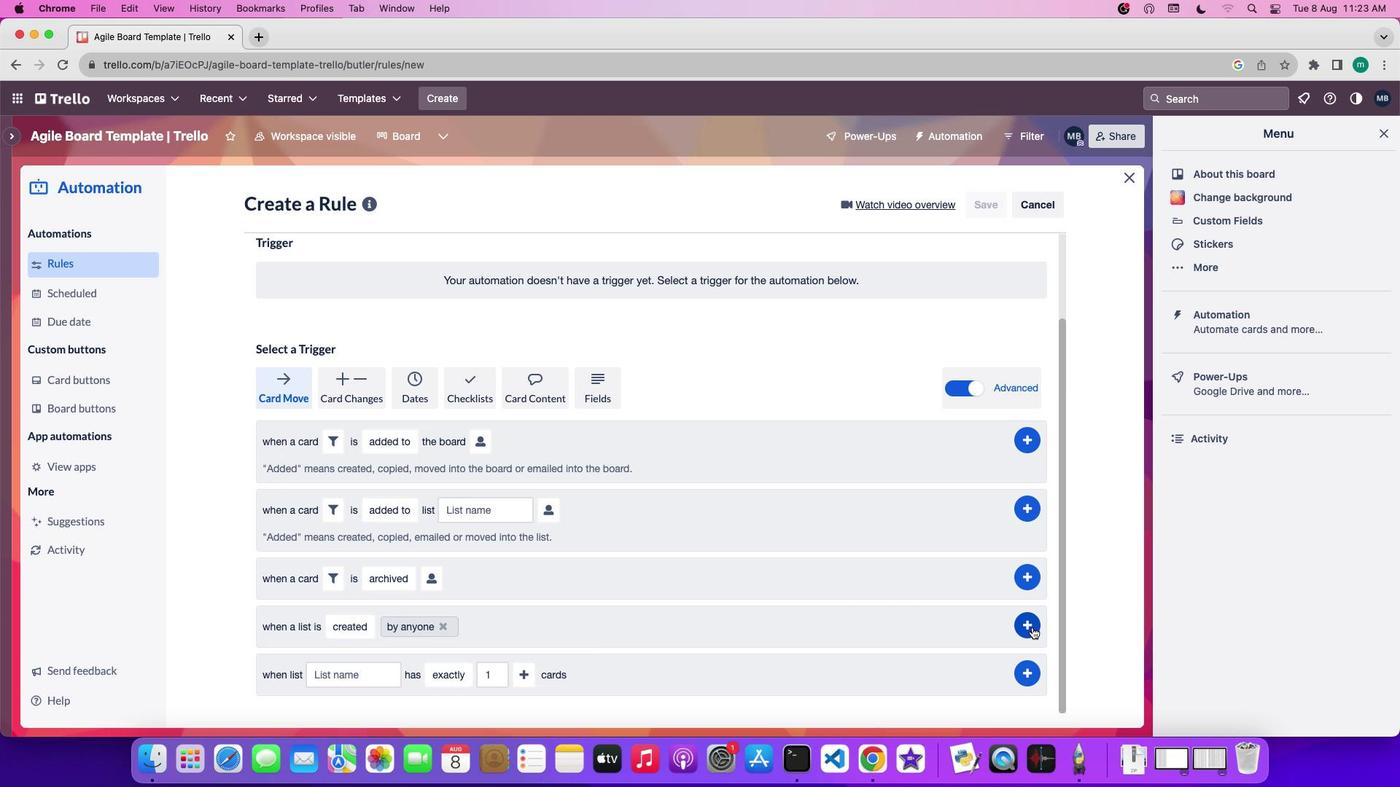 
Action: Mouse pressed left at (1031, 627)
Screenshot: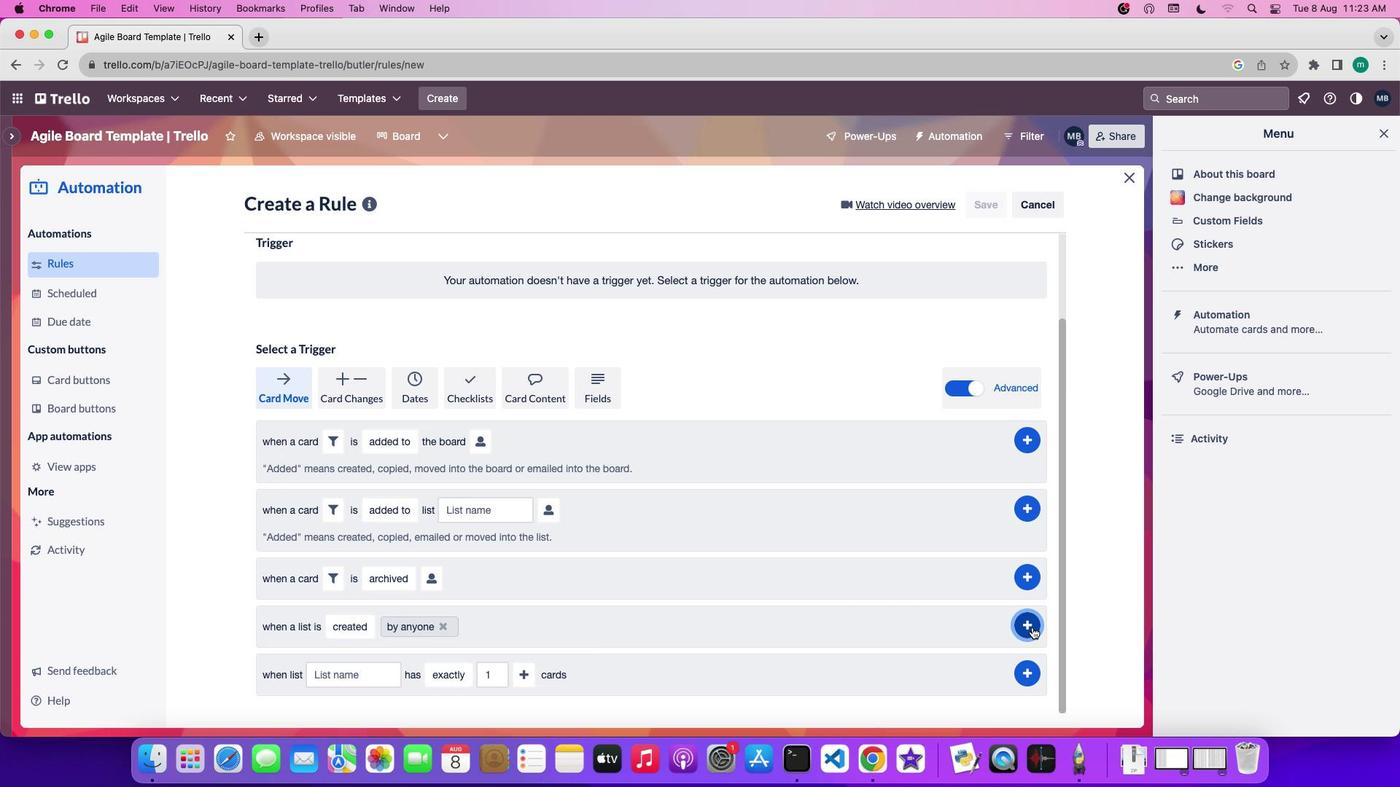 
Action: Mouse moved to (1018, 630)
Screenshot: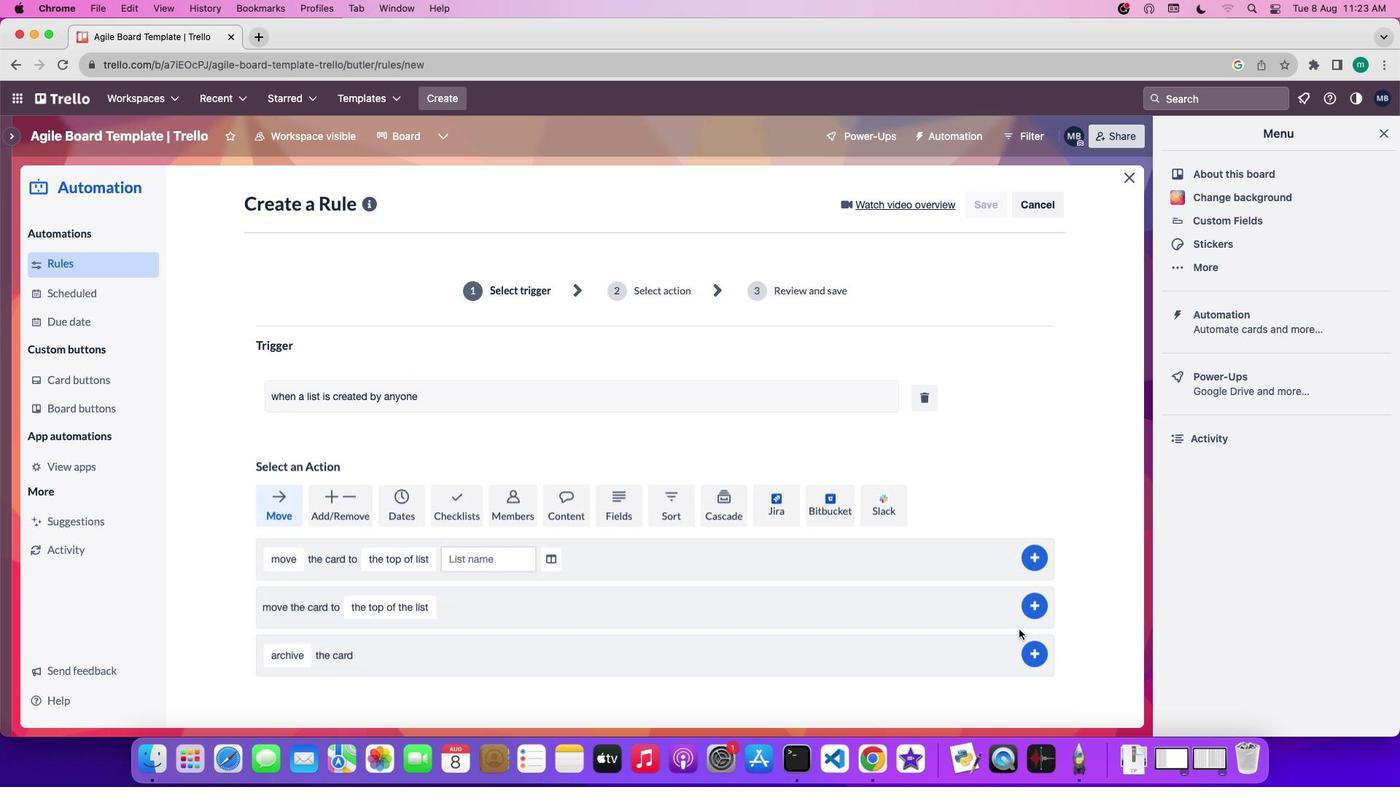 
